 Task: Select the Central Africa Time as time zone for the schedule.
Action: Mouse moved to (511, 411)
Screenshot: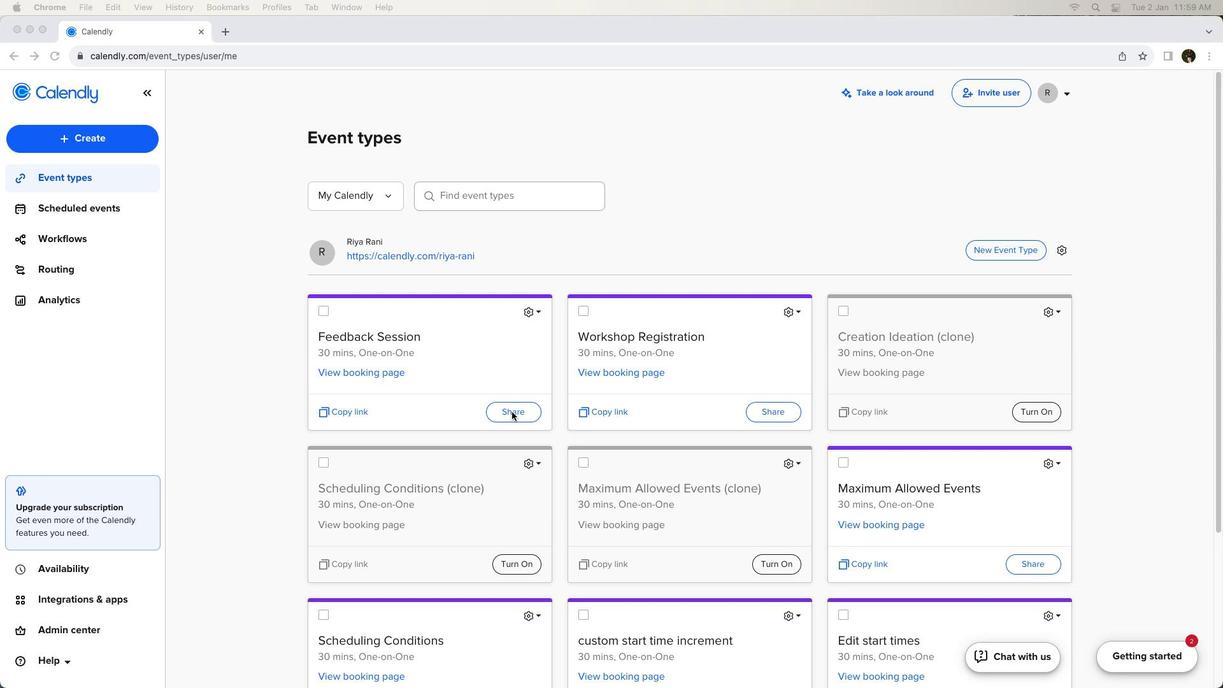 
Action: Mouse pressed left at (511, 411)
Screenshot: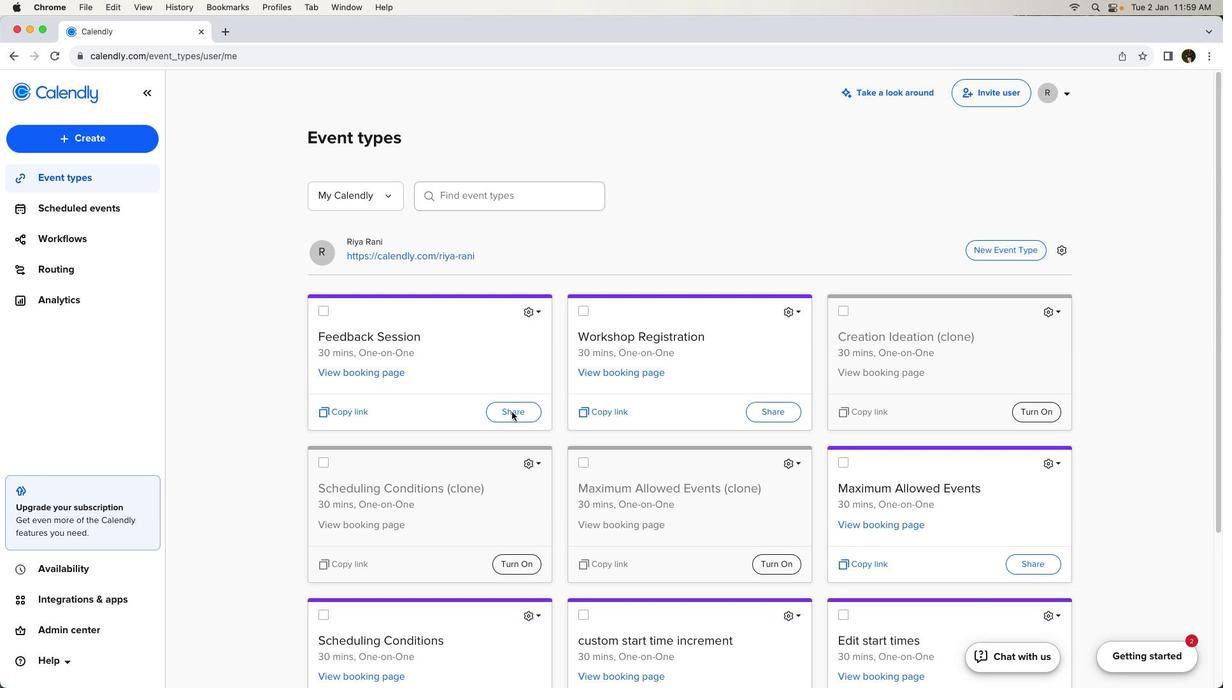 
Action: Mouse pressed left at (511, 411)
Screenshot: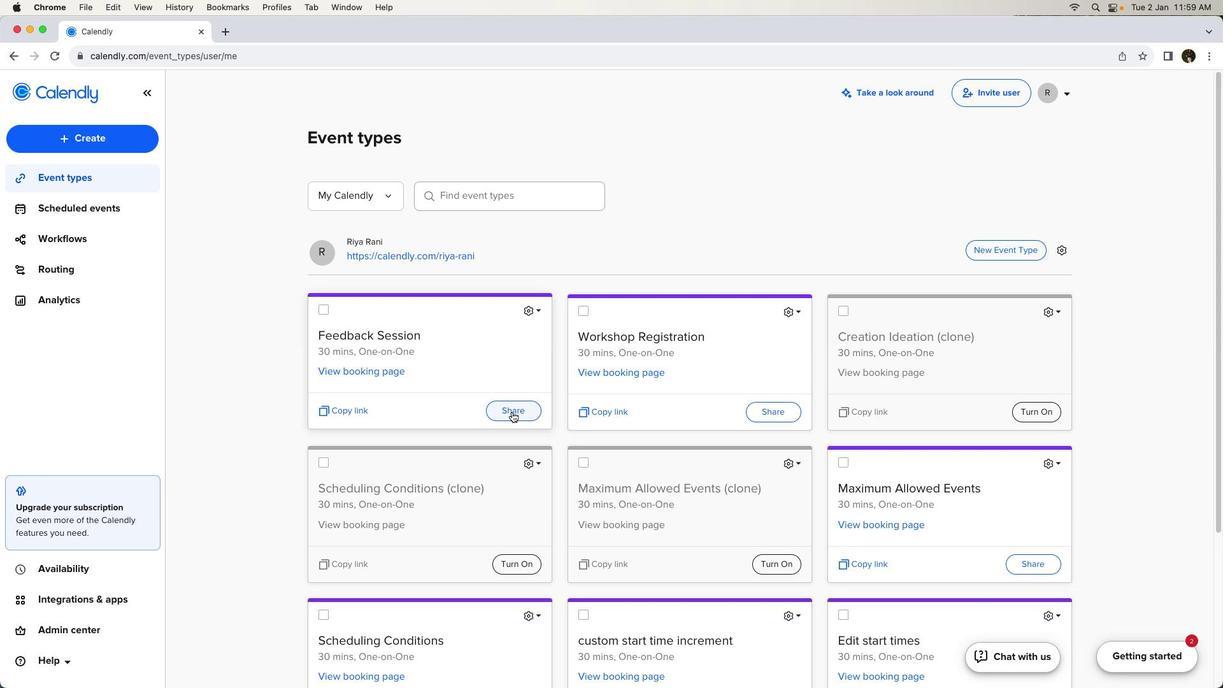 
Action: Mouse moved to (741, 384)
Screenshot: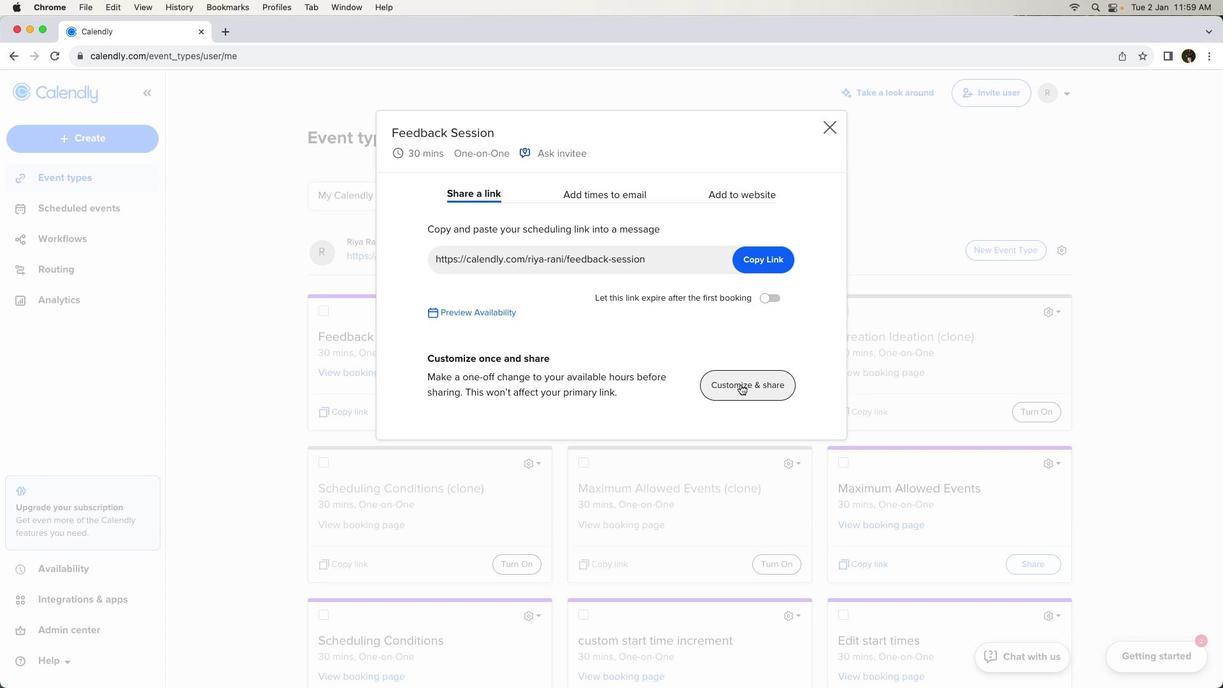 
Action: Mouse pressed left at (741, 384)
Screenshot: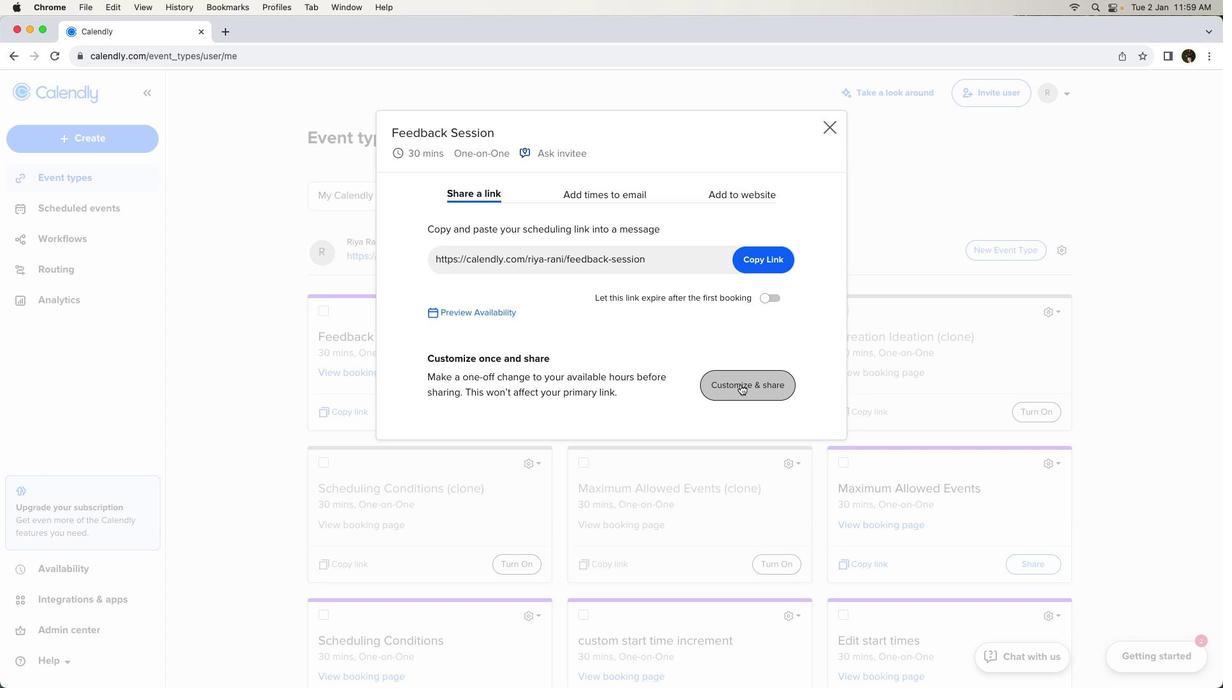 
Action: Mouse moved to (669, 478)
Screenshot: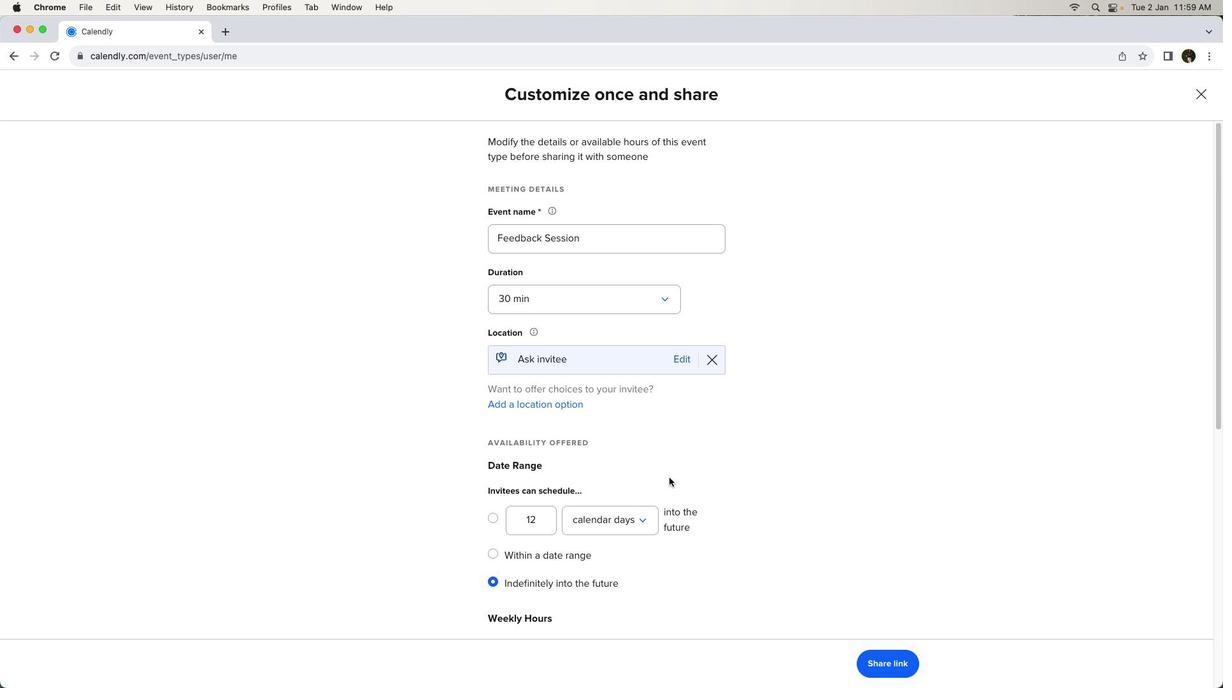 
Action: Mouse scrolled (669, 478) with delta (0, 0)
Screenshot: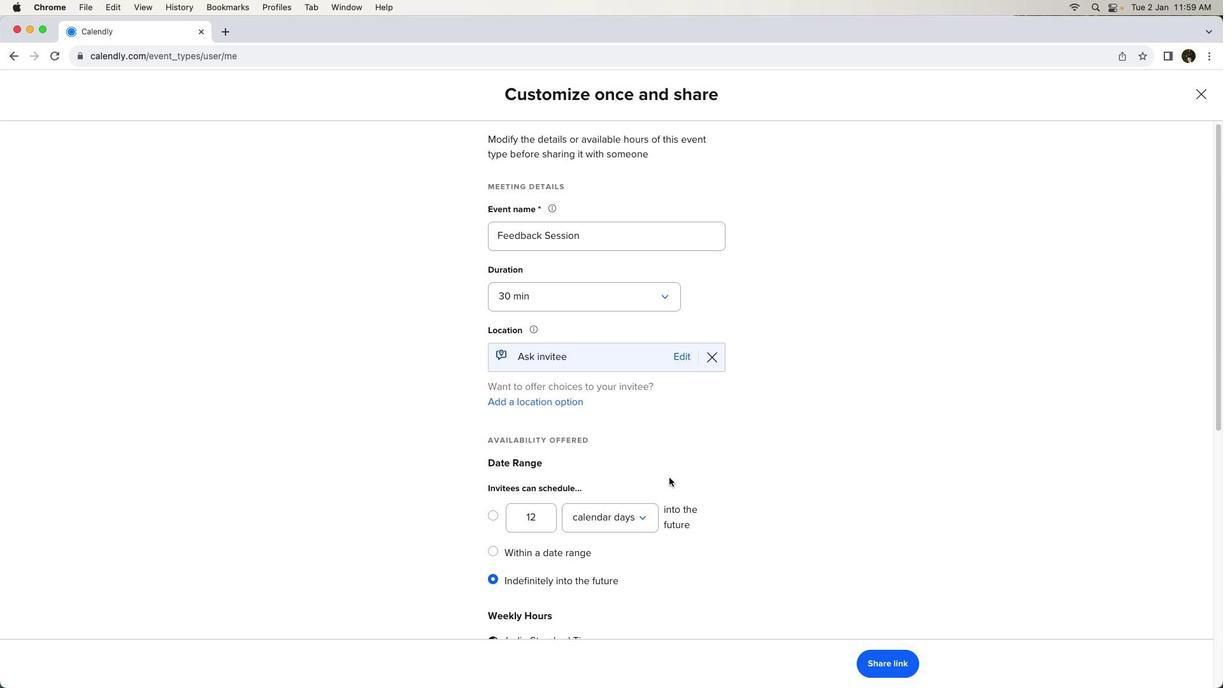 
Action: Mouse scrolled (669, 478) with delta (0, 0)
Screenshot: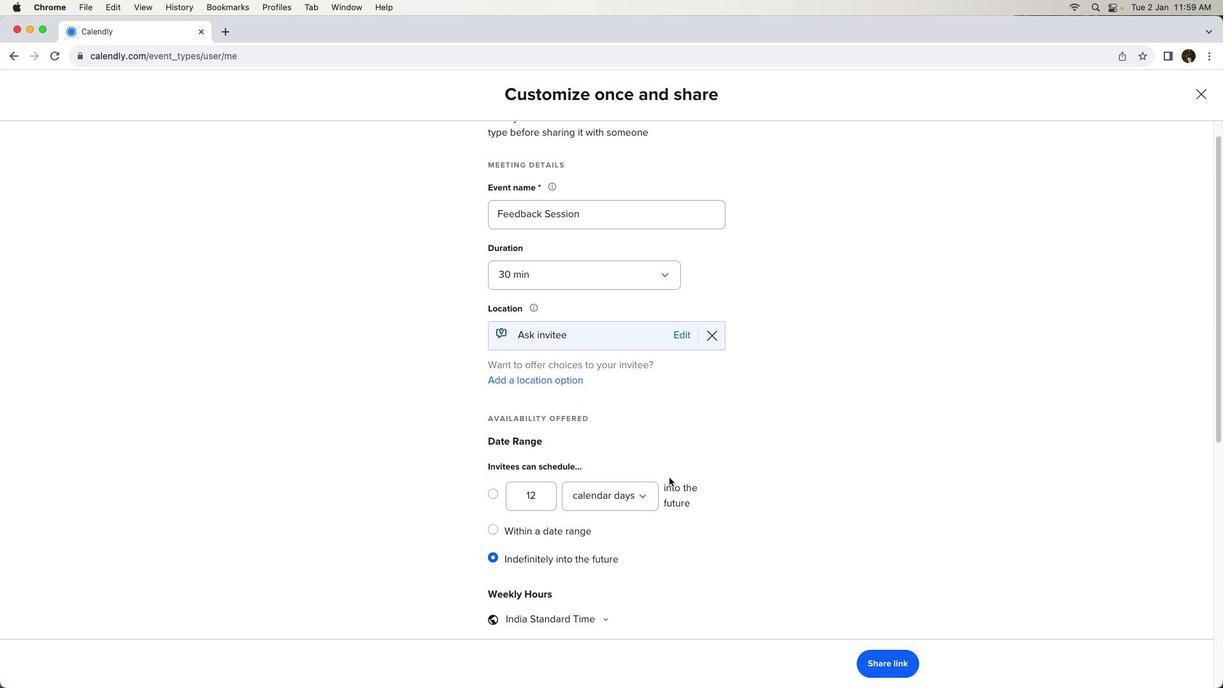 
Action: Mouse scrolled (669, 478) with delta (0, 0)
Screenshot: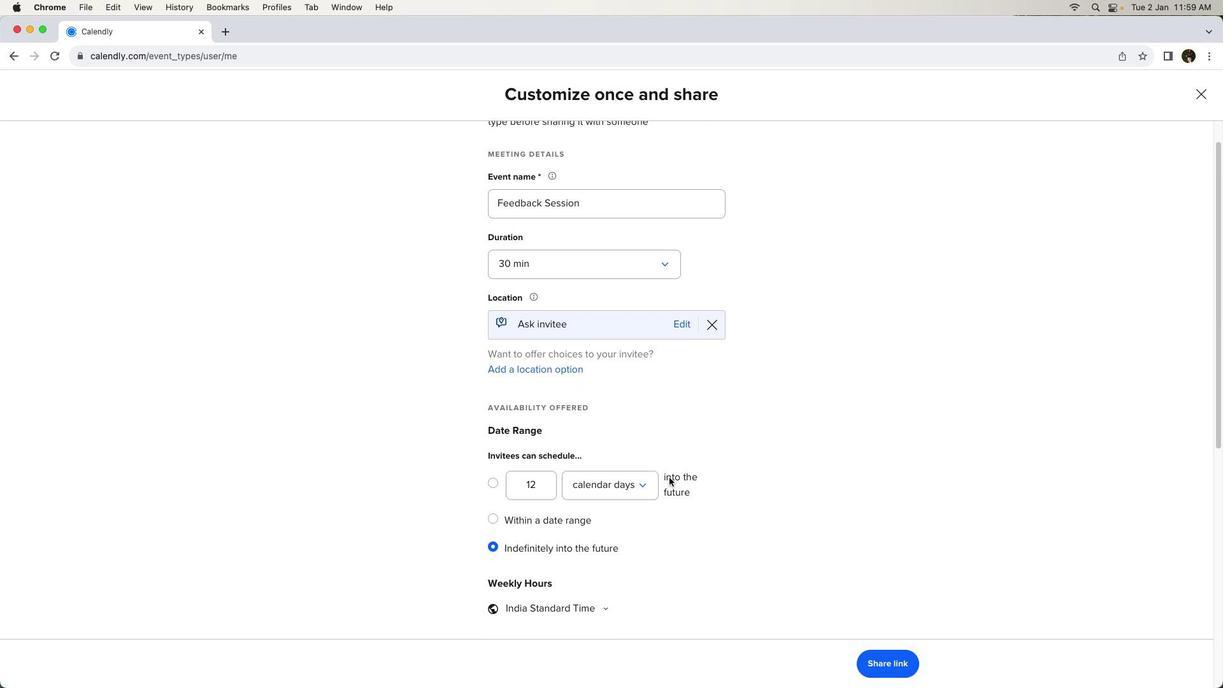 
Action: Mouse scrolled (669, 478) with delta (0, 0)
Screenshot: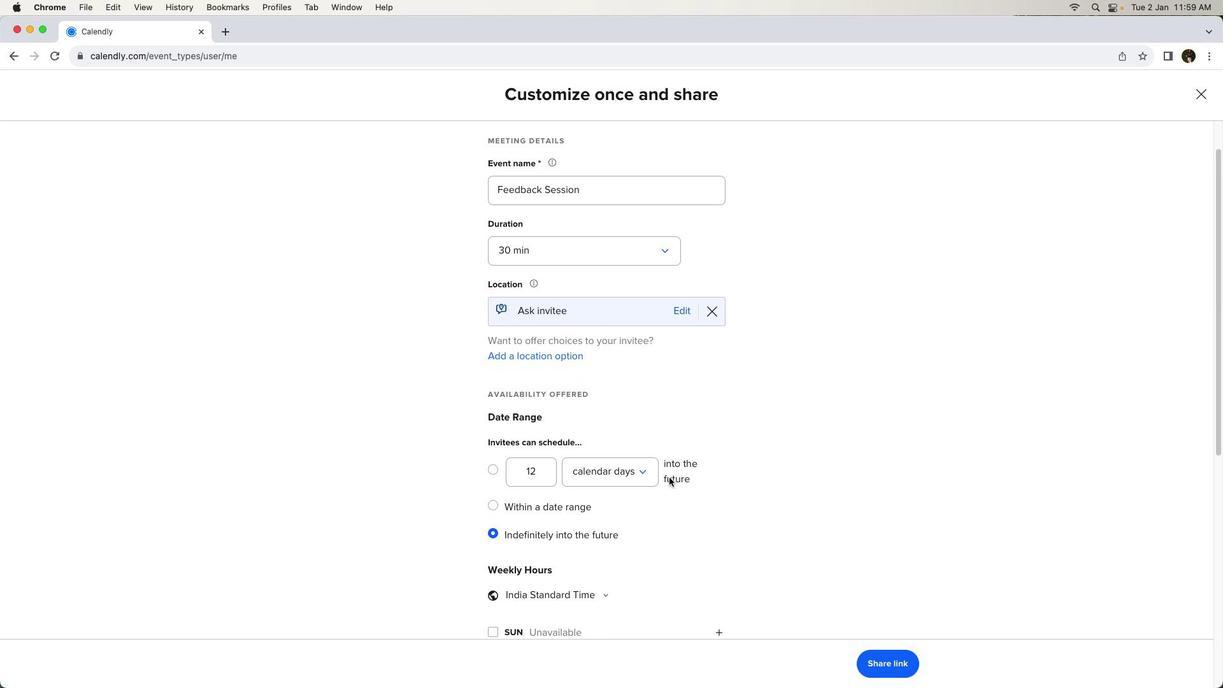
Action: Mouse scrolled (669, 478) with delta (0, 0)
Screenshot: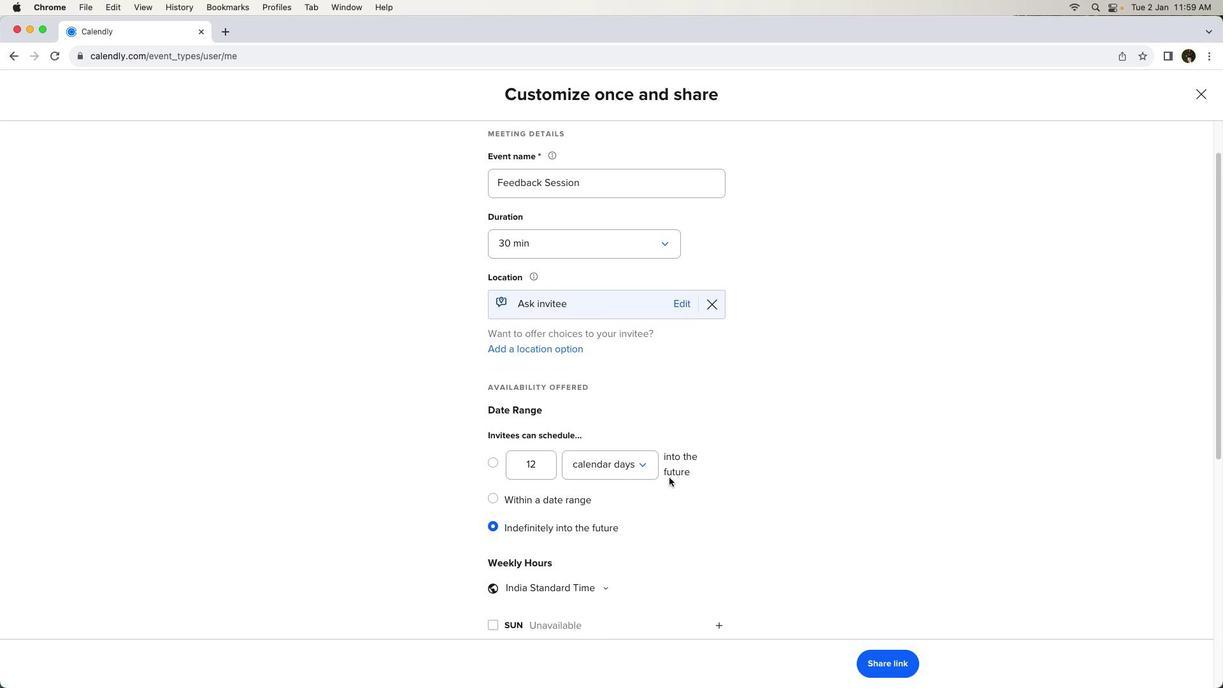 
Action: Mouse moved to (669, 478)
Screenshot: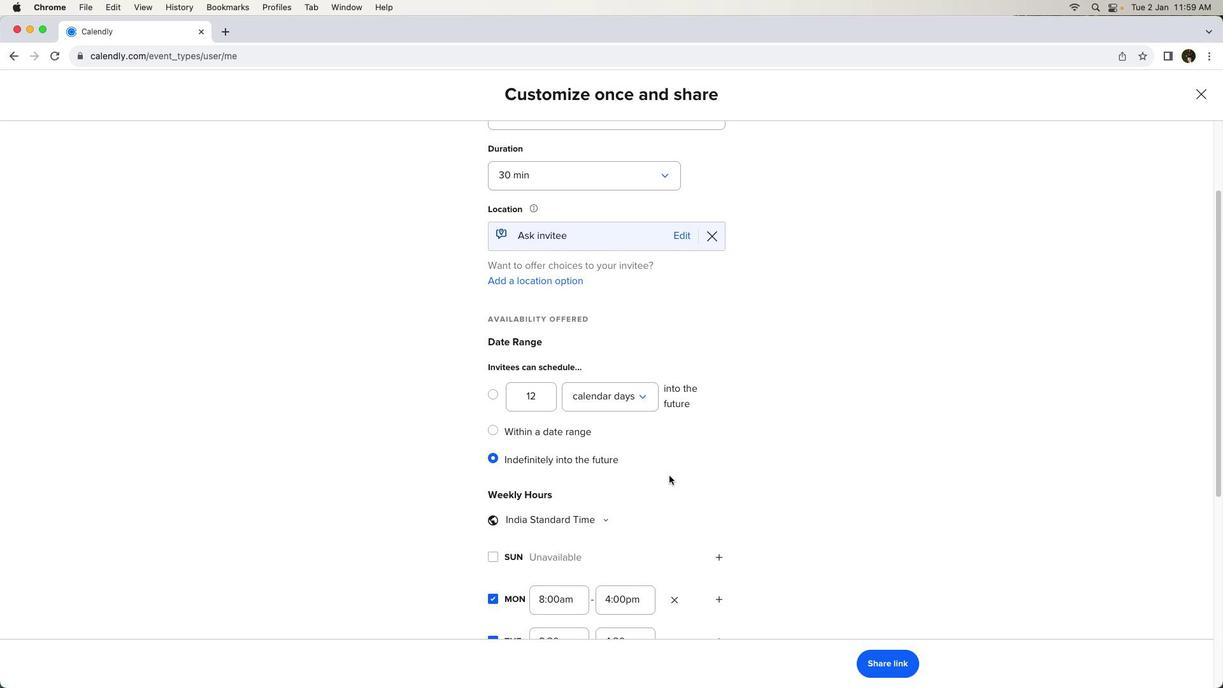 
Action: Mouse scrolled (669, 478) with delta (0, 0)
Screenshot: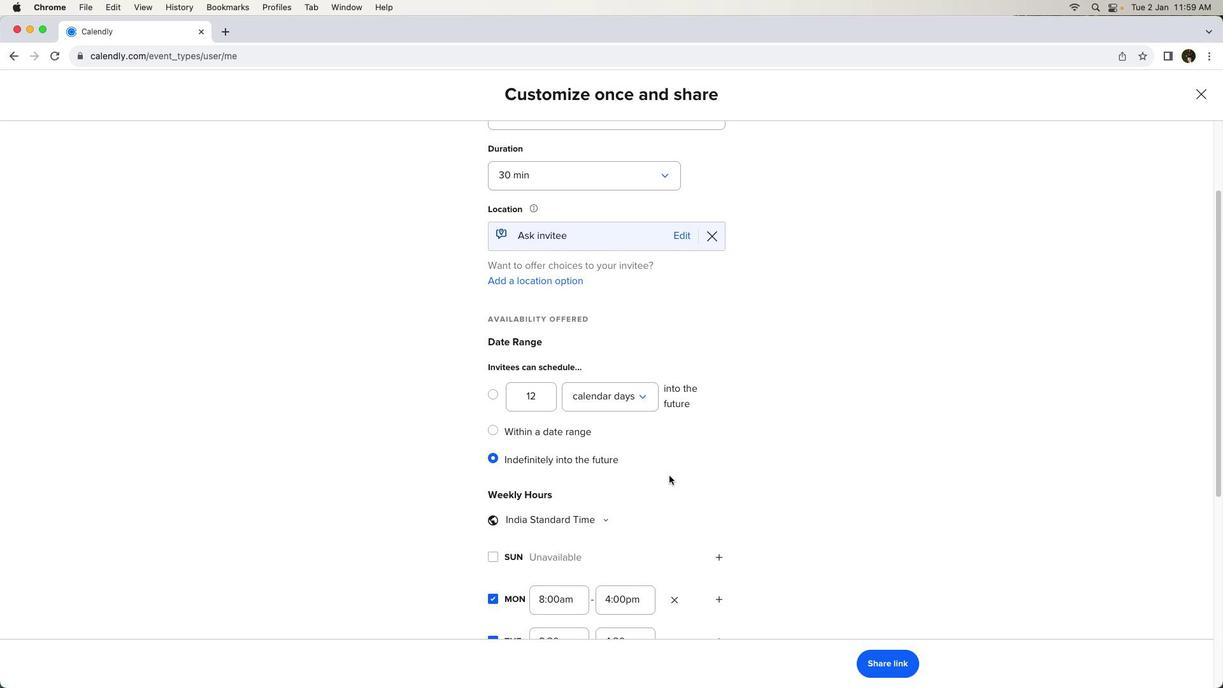 
Action: Mouse moved to (669, 476)
Screenshot: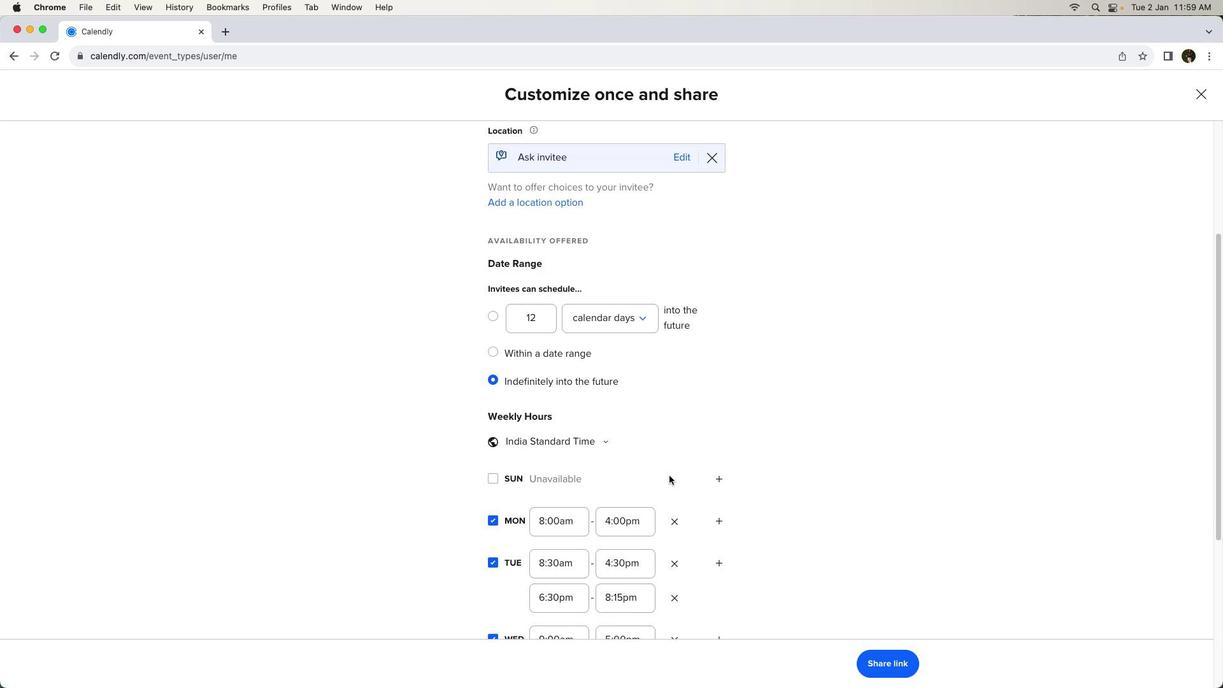 
Action: Mouse scrolled (669, 476) with delta (0, 0)
Screenshot: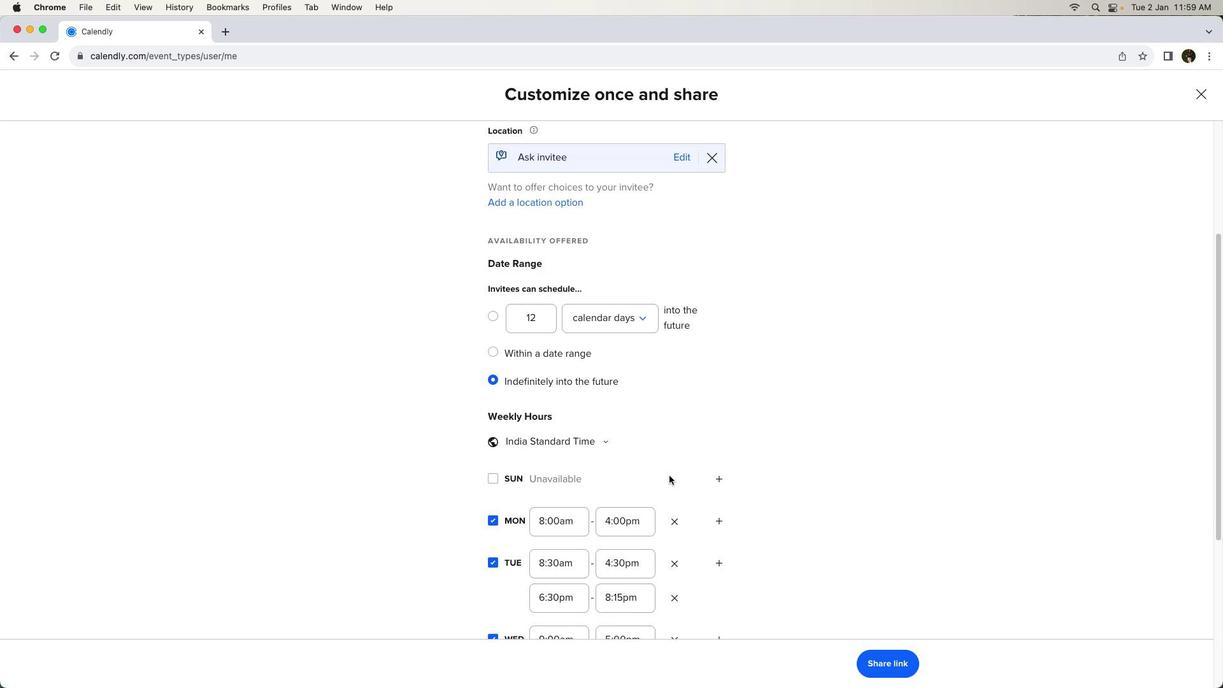
Action: Mouse moved to (669, 476)
Screenshot: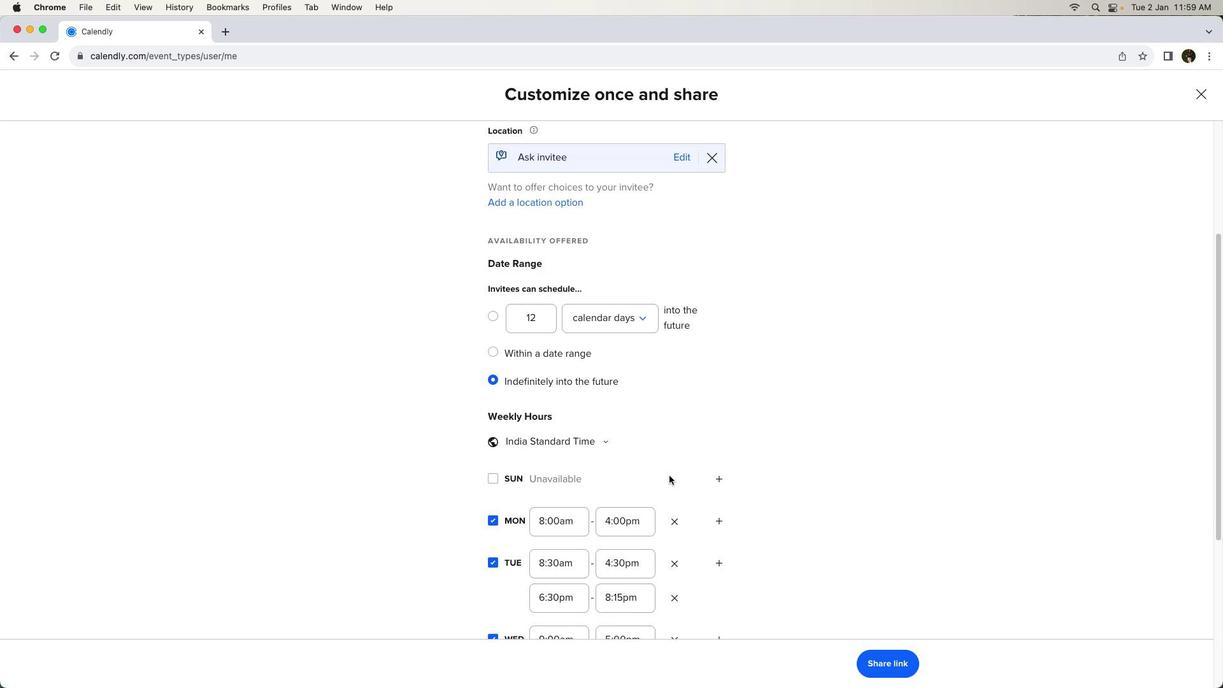 
Action: Mouse scrolled (669, 476) with delta (0, -1)
Screenshot: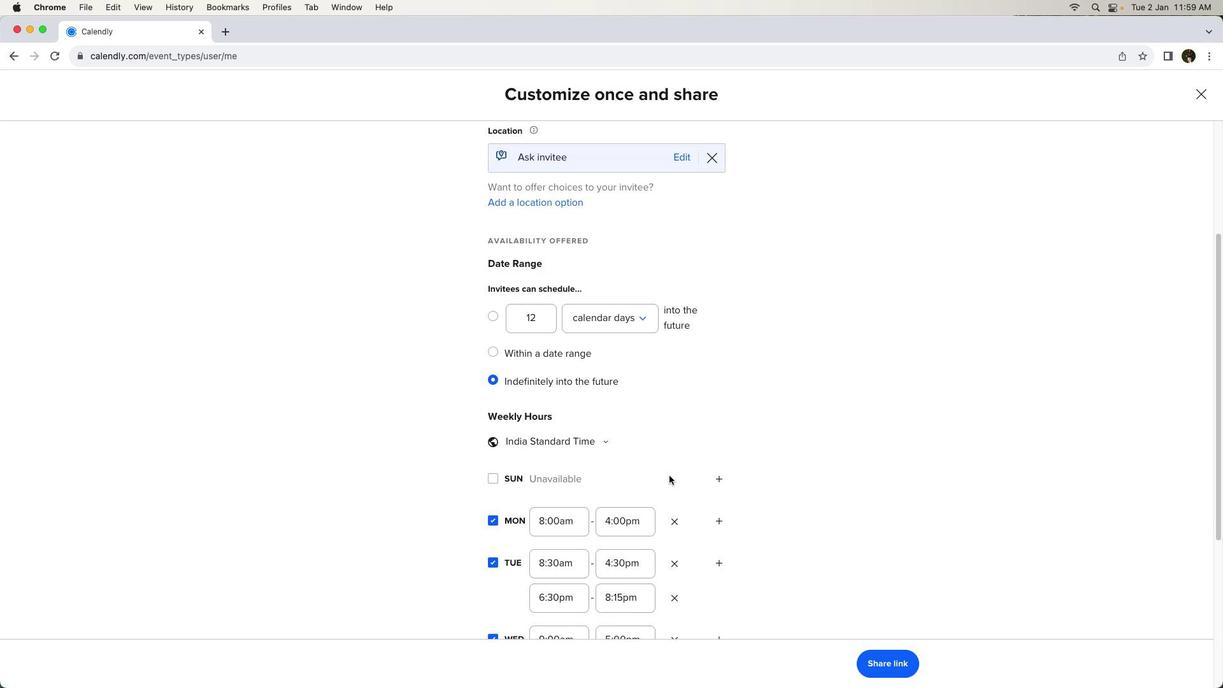 
Action: Mouse scrolled (669, 476) with delta (0, -2)
Screenshot: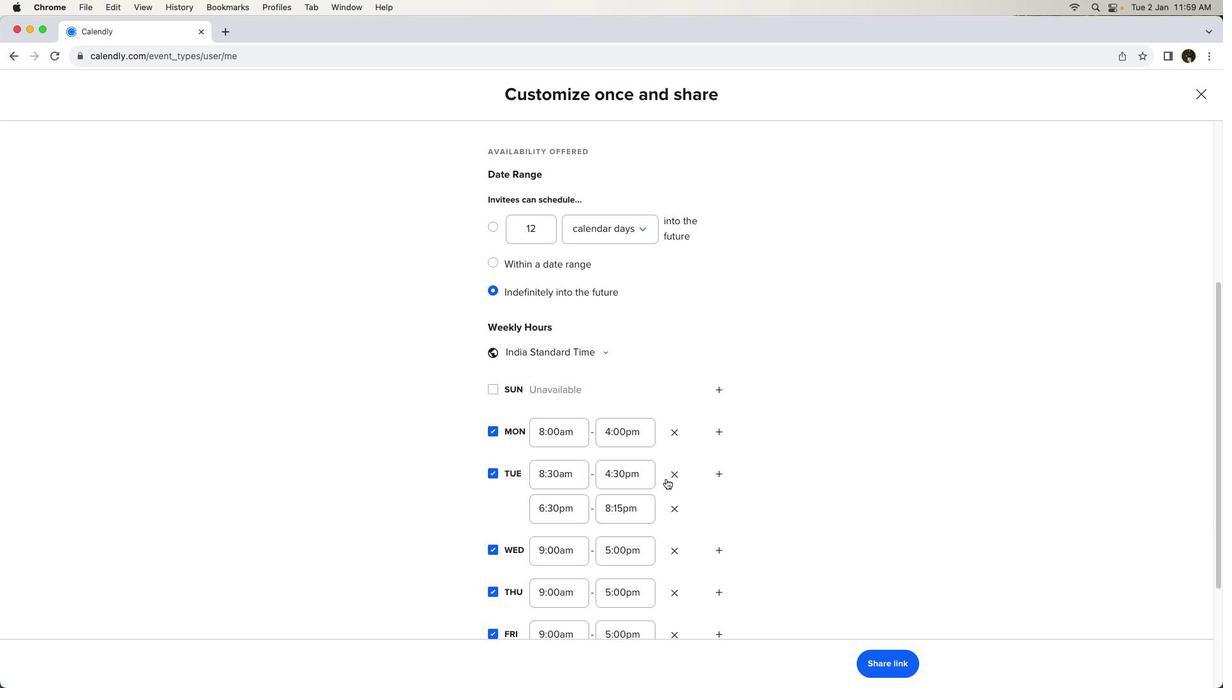 
Action: Mouse moved to (595, 352)
Screenshot: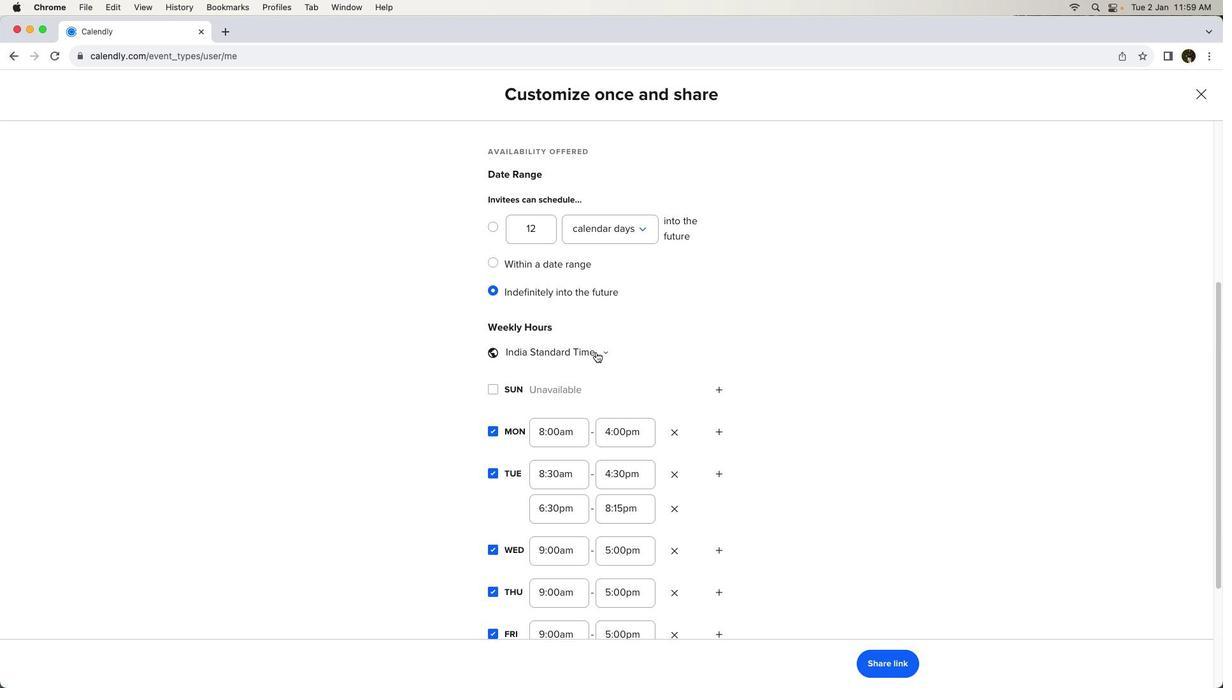 
Action: Mouse pressed left at (595, 352)
Screenshot: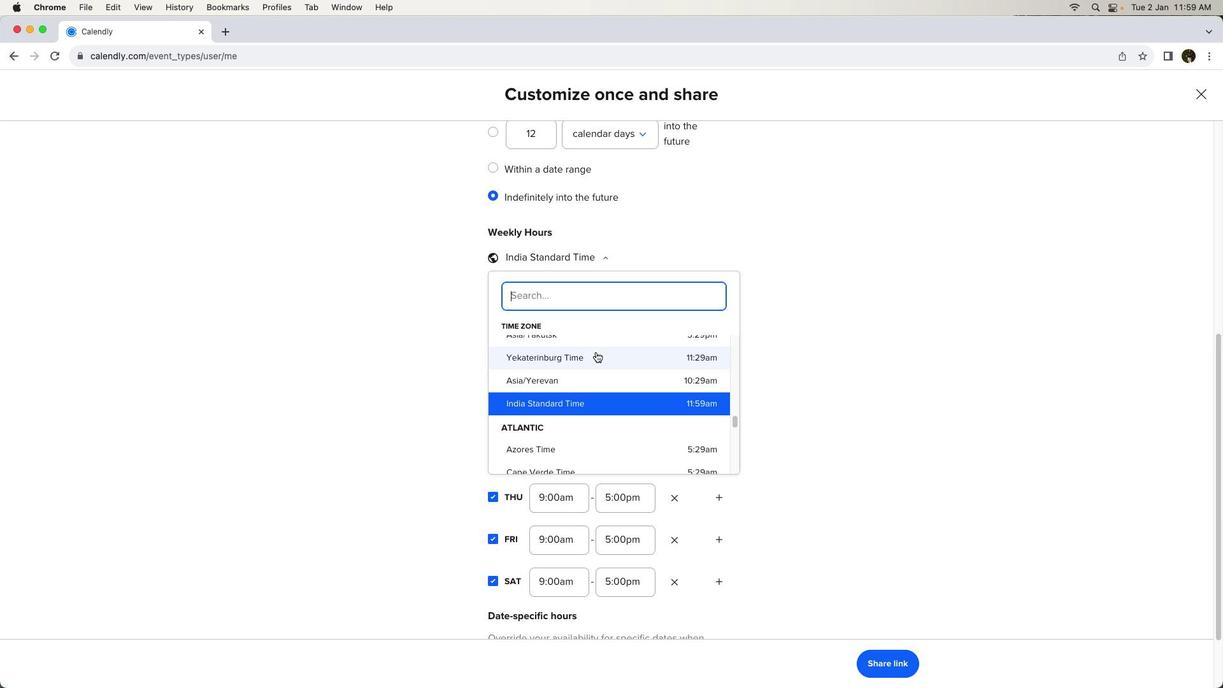 
Action: Mouse moved to (568, 301)
Screenshot: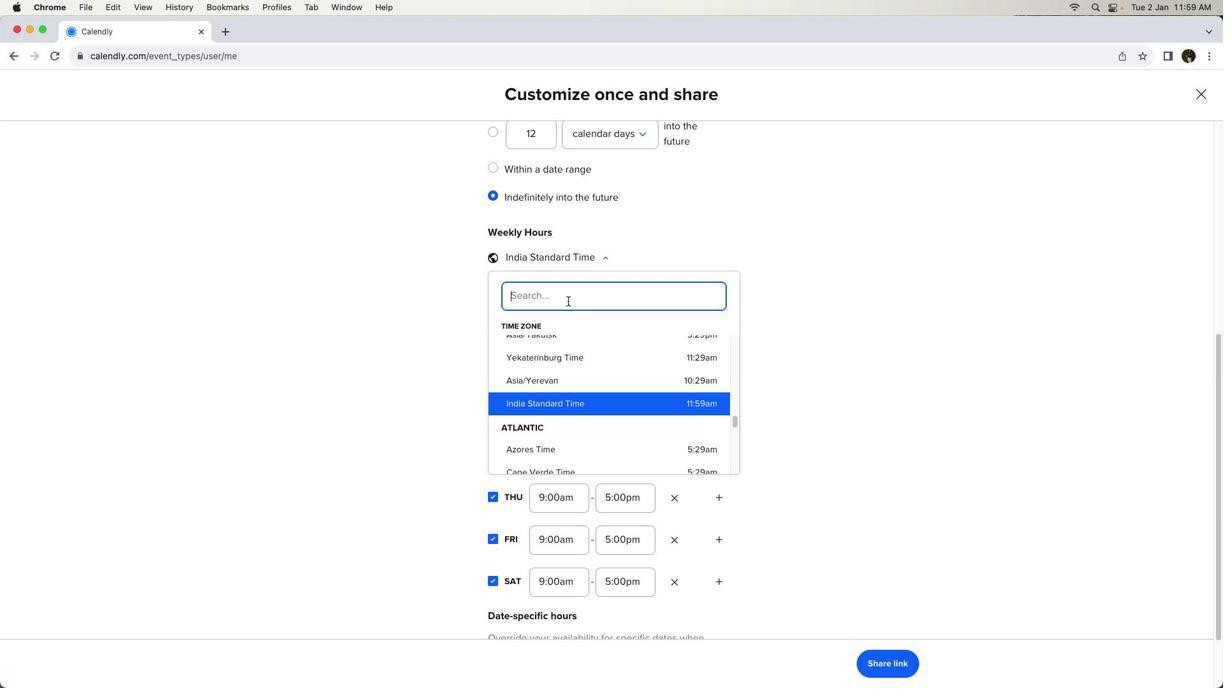 
Action: Key pressed Key.shift'C''e''n''t''r''a''l'Key.spaceKey.shift'A'
Screenshot: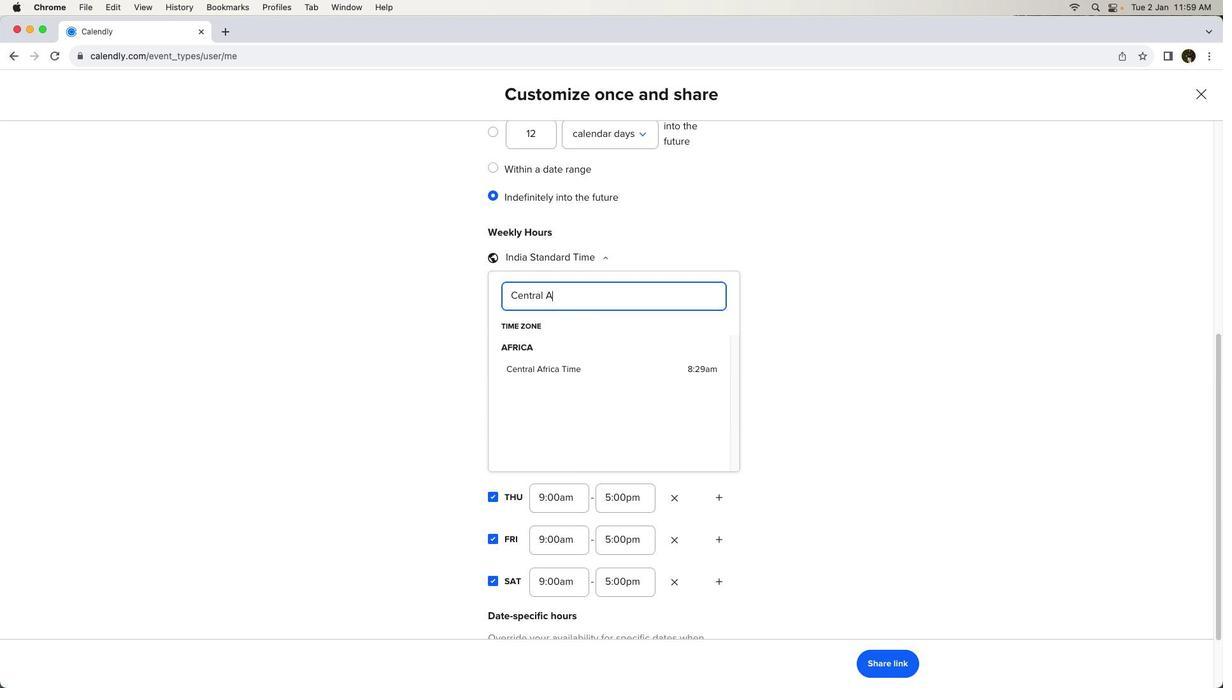 
Action: Mouse moved to (553, 365)
Screenshot: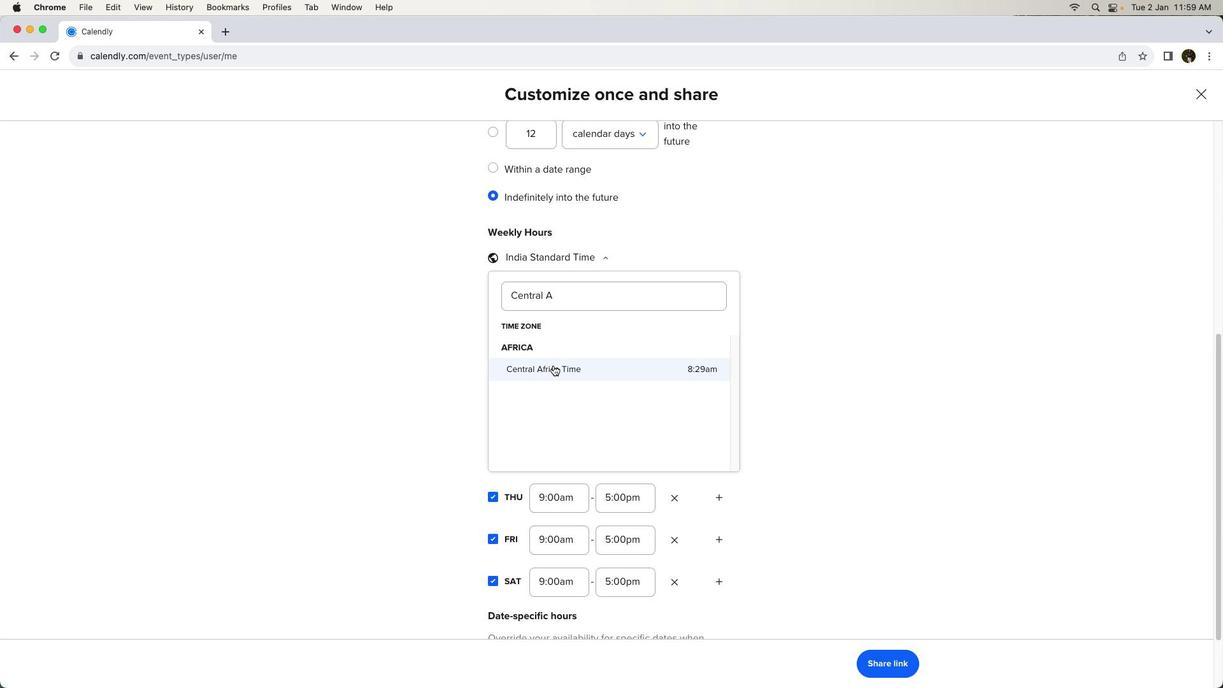 
Action: Mouse pressed left at (553, 365)
Screenshot: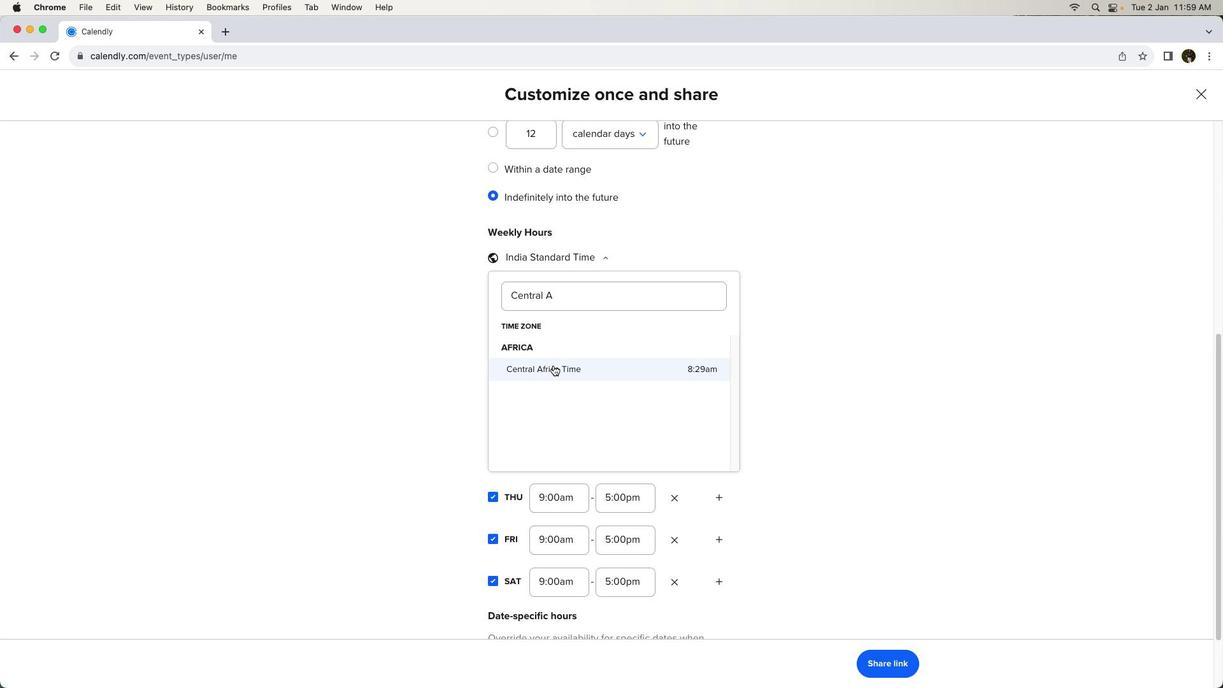 
Action: Mouse moved to (882, 667)
Screenshot: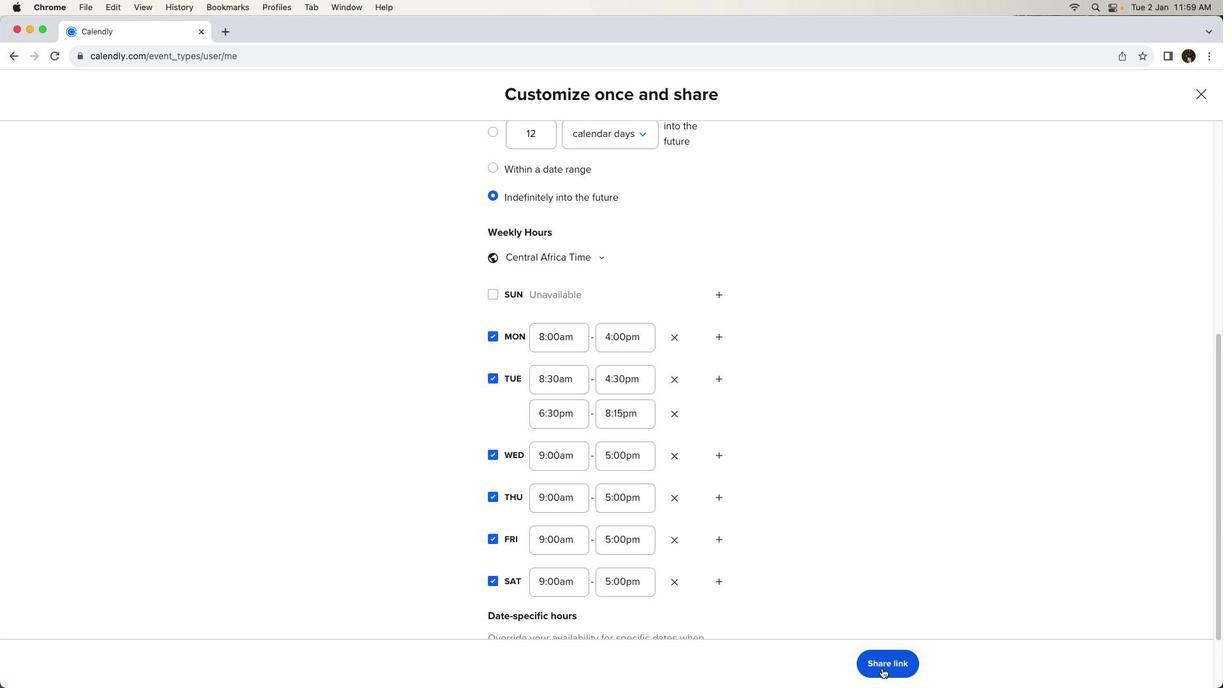 
Action: Mouse pressed left at (882, 667)
Screenshot: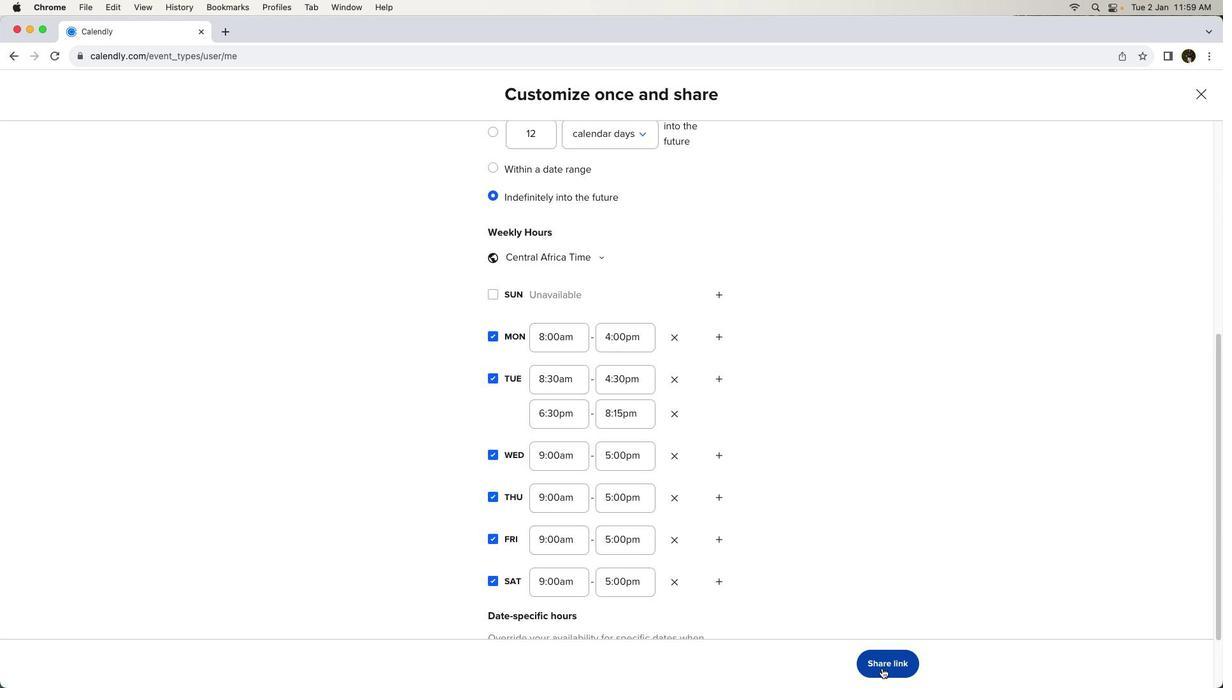 
Action: Mouse moved to (885, 671)
Screenshot: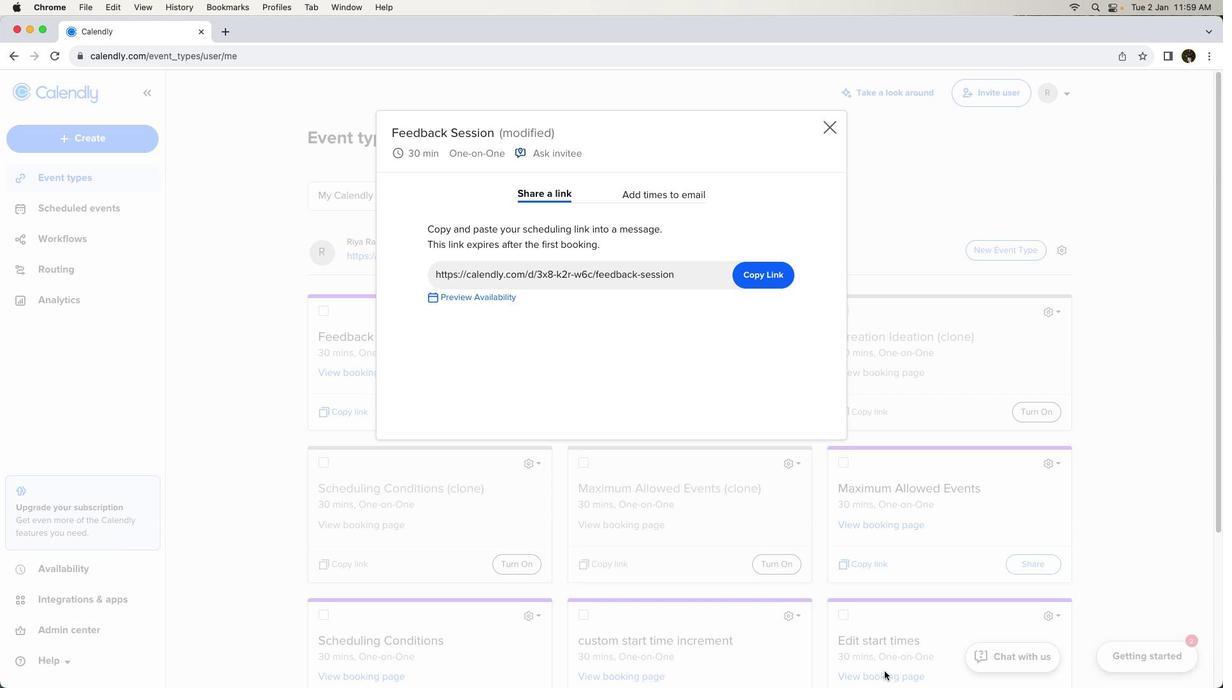 
